Task: Set "Frame packing" for "H.264/MPEG-4 Part 10/AVC encoder (x264)" to frame alternation.
Action: Mouse moved to (112, 18)
Screenshot: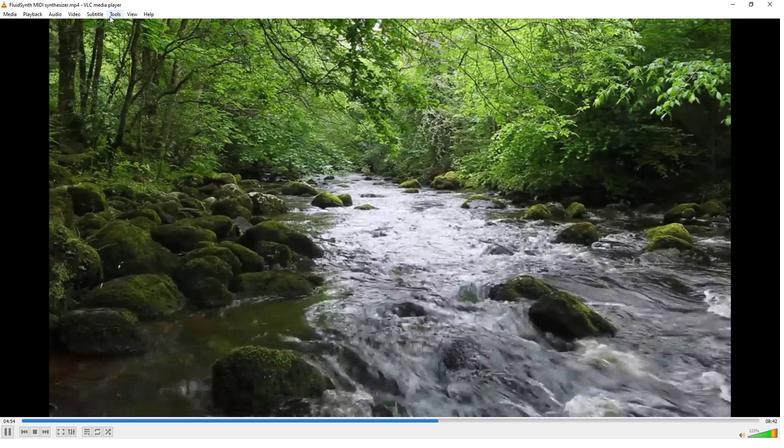 
Action: Mouse pressed left at (112, 18)
Screenshot: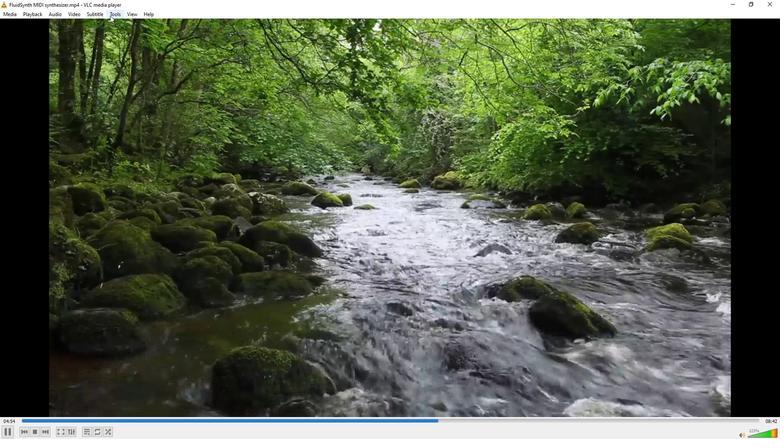 
Action: Mouse moved to (126, 109)
Screenshot: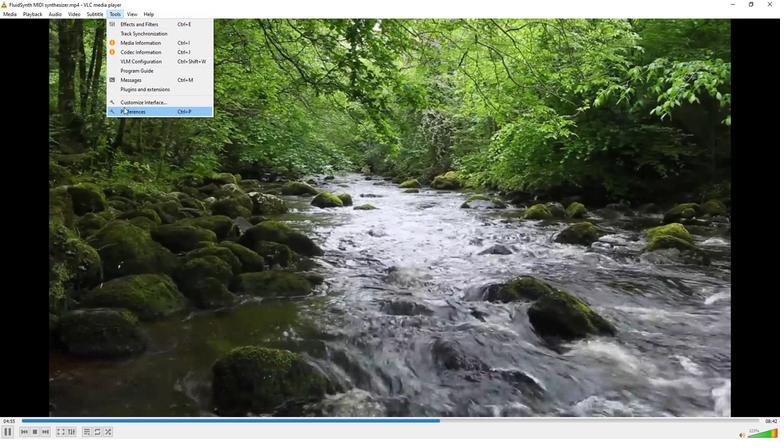 
Action: Mouse pressed left at (126, 109)
Screenshot: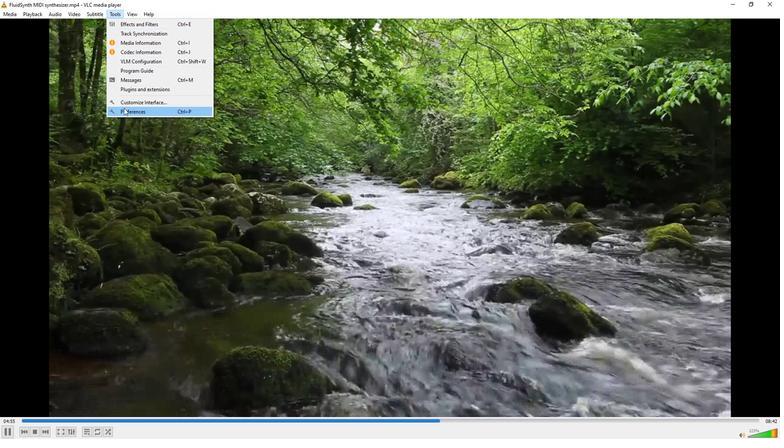 
Action: Mouse moved to (90, 343)
Screenshot: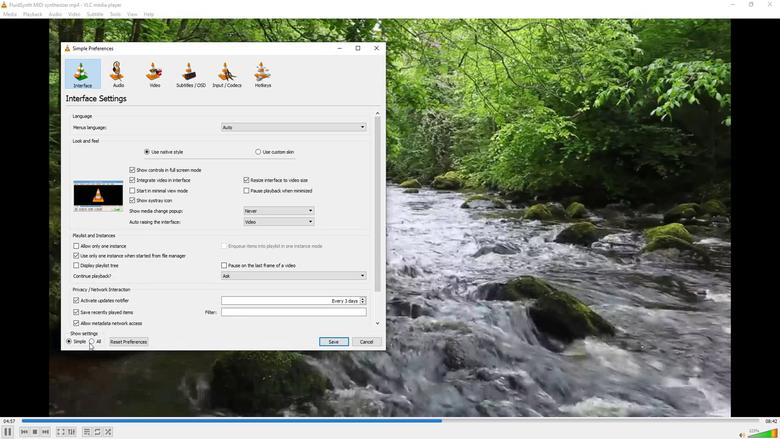 
Action: Mouse pressed left at (90, 343)
Screenshot: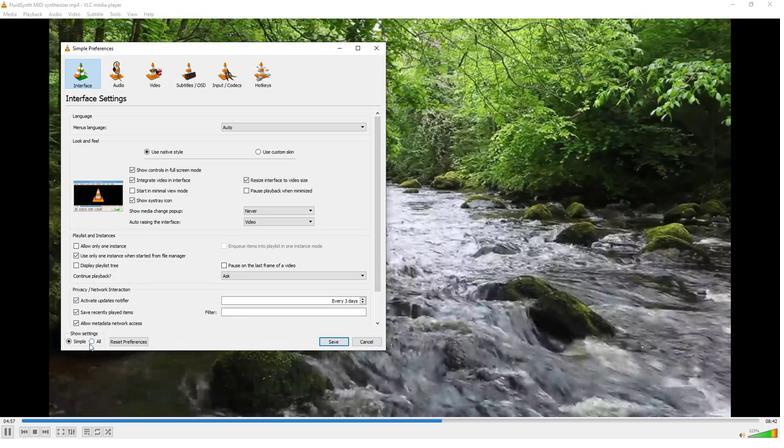 
Action: Mouse moved to (78, 259)
Screenshot: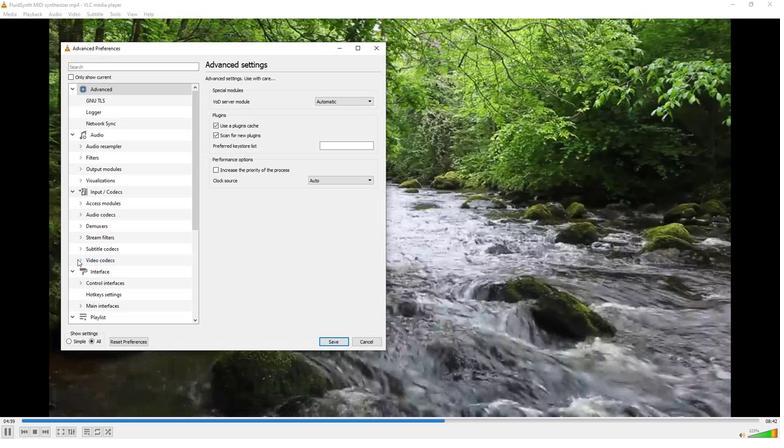 
Action: Mouse pressed left at (78, 259)
Screenshot: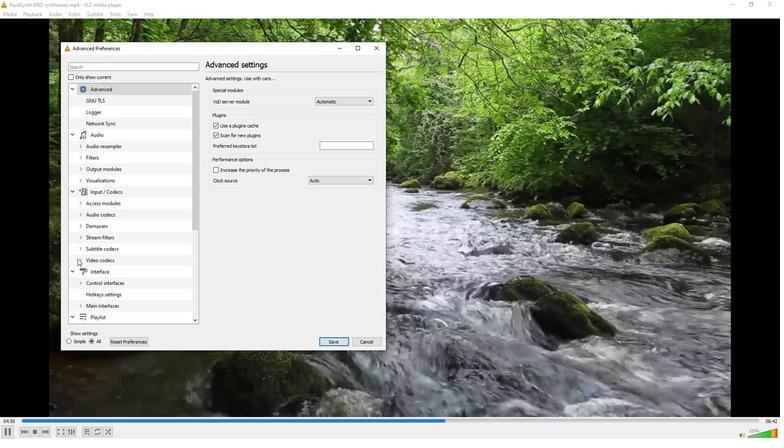 
Action: Mouse moved to (98, 272)
Screenshot: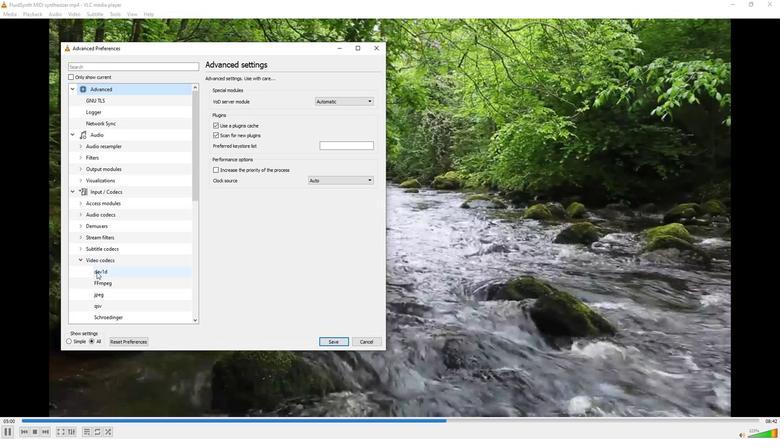 
Action: Mouse scrolled (98, 272) with delta (0, 0)
Screenshot: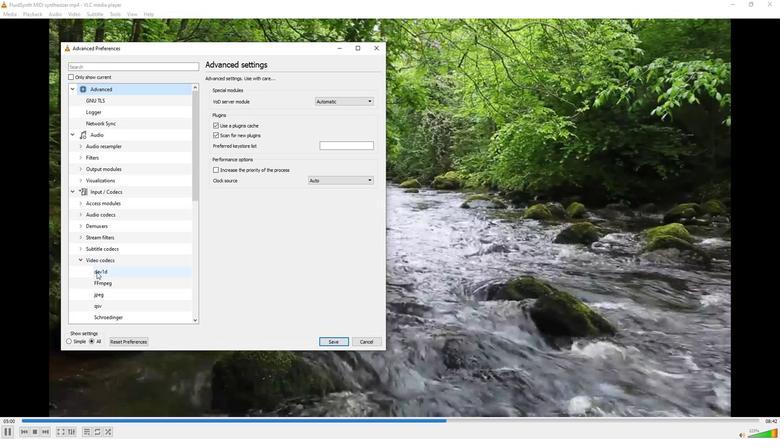 
Action: Mouse moved to (109, 314)
Screenshot: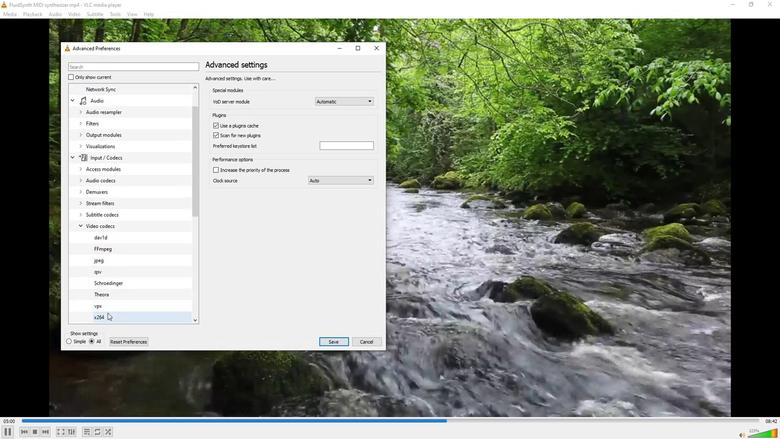 
Action: Mouse pressed left at (109, 314)
Screenshot: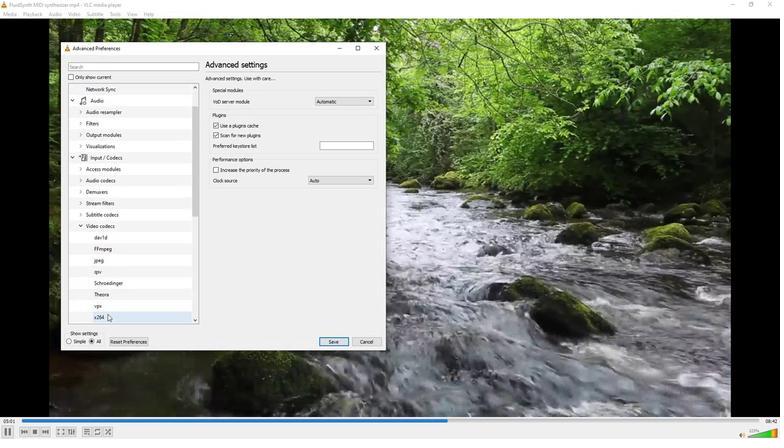 
Action: Mouse moved to (242, 324)
Screenshot: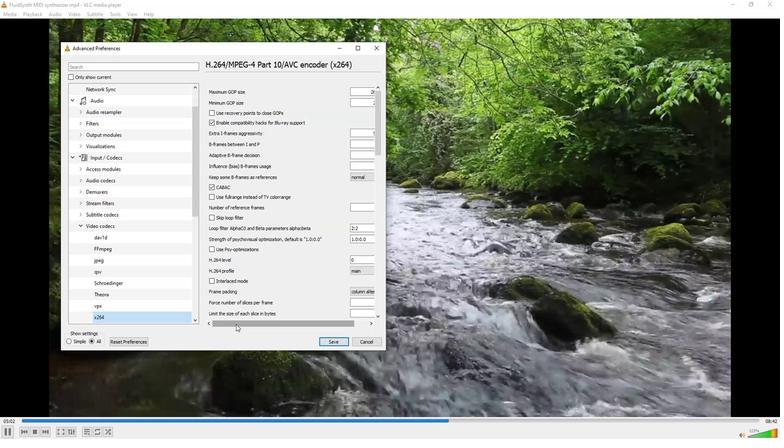 
Action: Mouse pressed left at (242, 324)
Screenshot: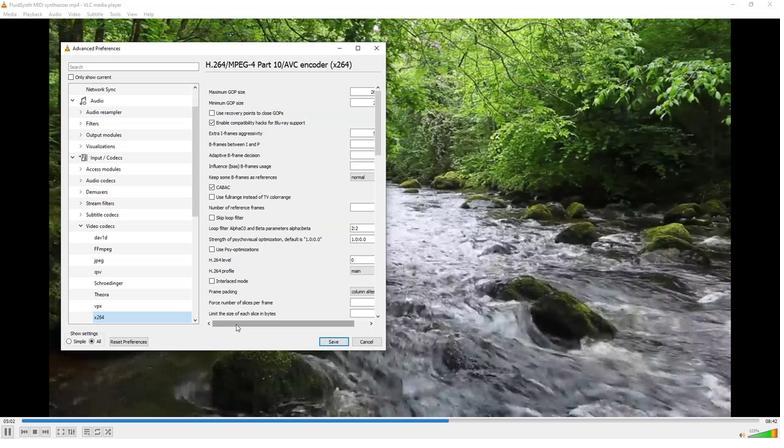 
Action: Mouse moved to (351, 293)
Screenshot: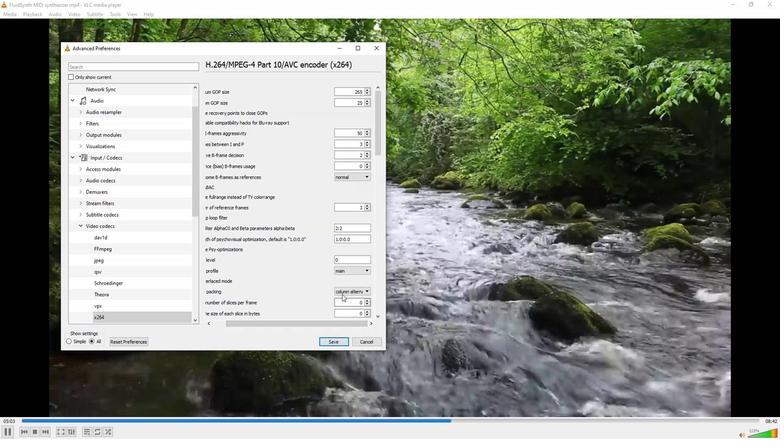 
Action: Mouse pressed left at (351, 293)
Screenshot: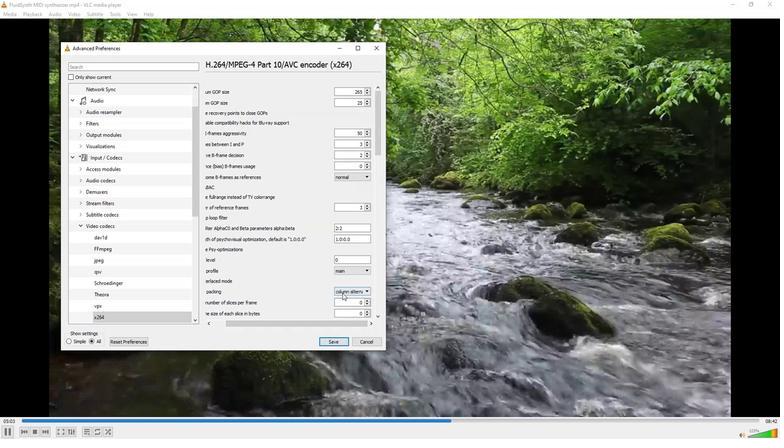 
Action: Mouse moved to (352, 331)
Screenshot: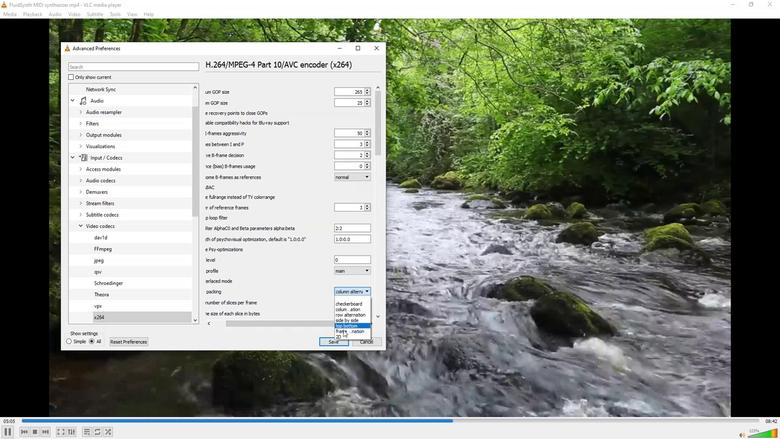 
Action: Mouse pressed left at (352, 331)
Screenshot: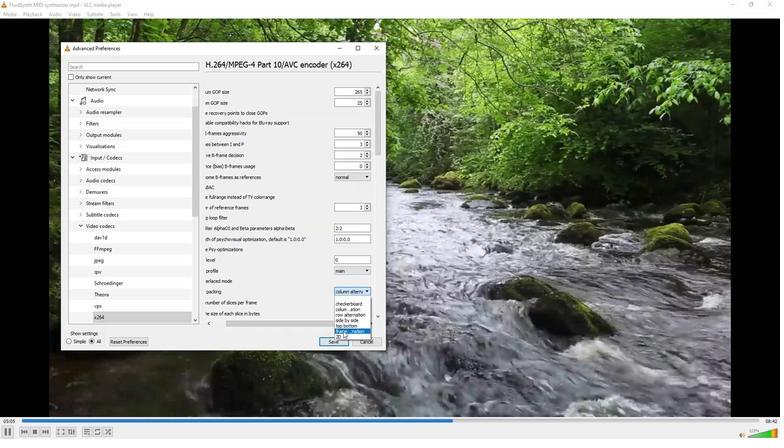 
Action: Mouse moved to (350, 331)
Screenshot: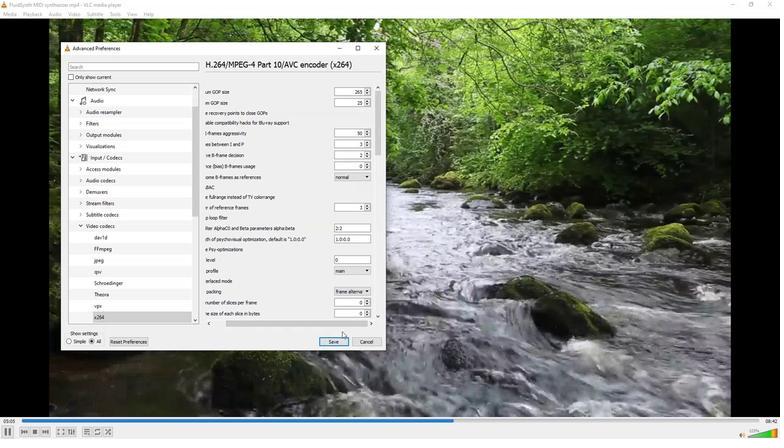 
